 Task: Search email   from parteek.kumar@softage.net in folder Sent items with a subject Subject0026
Action: Mouse moved to (476, 23)
Screenshot: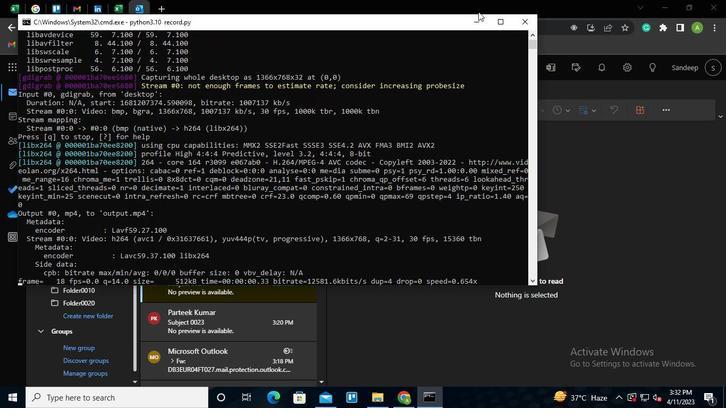 
Action: Mouse pressed left at (476, 23)
Screenshot: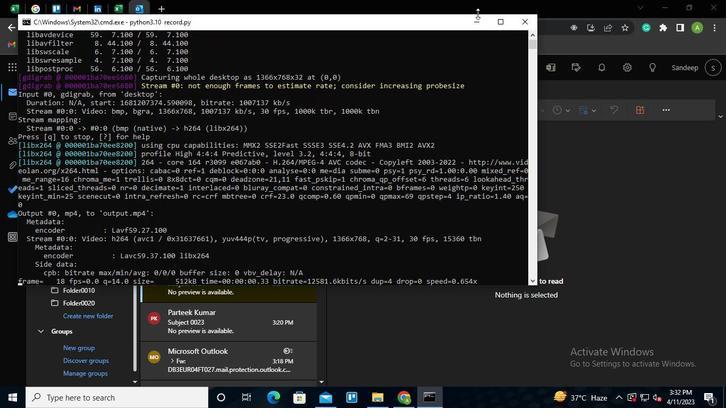 
Action: Mouse moved to (281, 62)
Screenshot: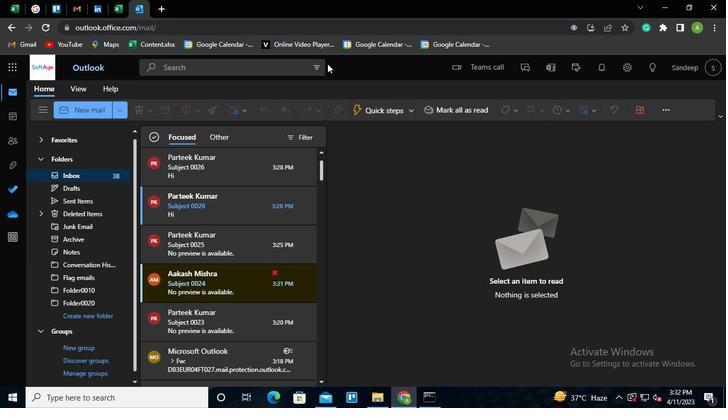 
Action: Mouse pressed left at (281, 62)
Screenshot: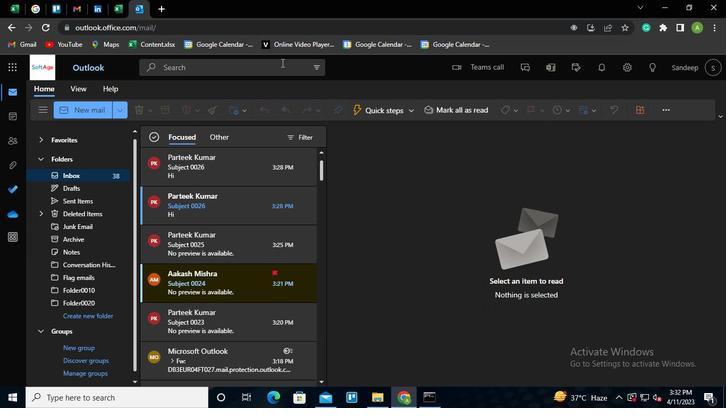 
Action: Mouse moved to (408, 71)
Screenshot: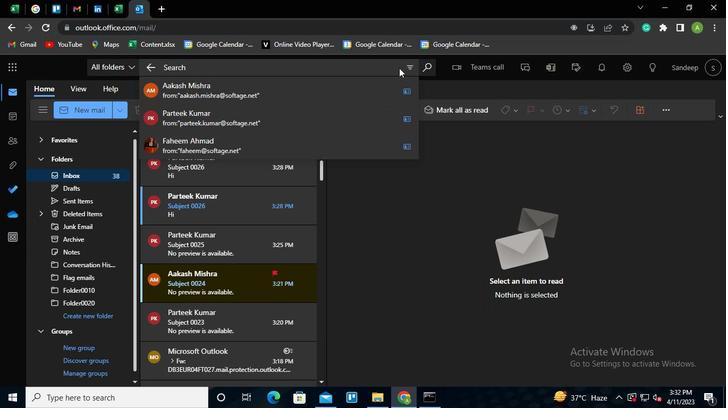 
Action: Mouse pressed left at (408, 71)
Screenshot: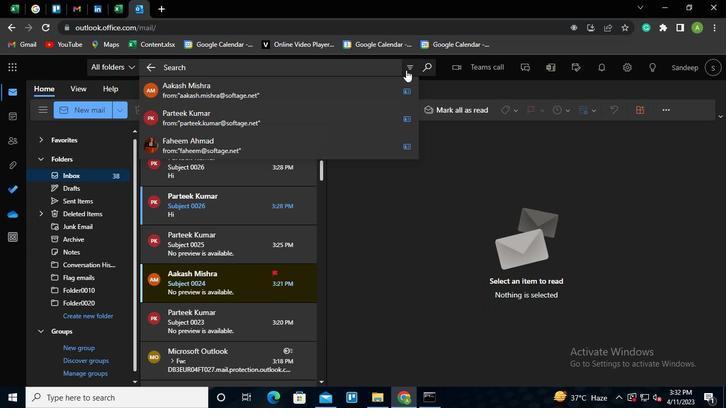 
Action: Mouse moved to (243, 89)
Screenshot: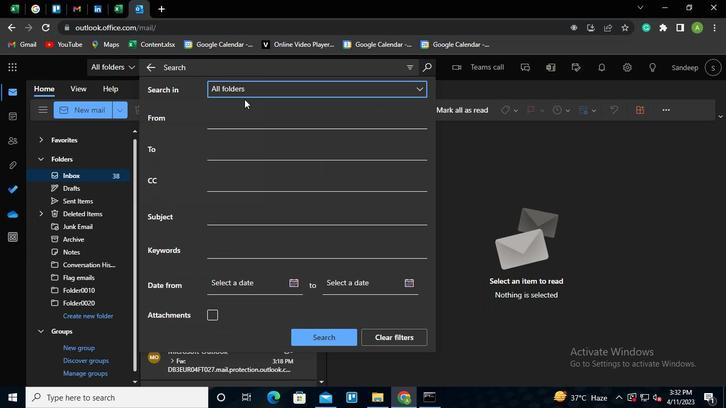 
Action: Mouse pressed left at (243, 89)
Screenshot: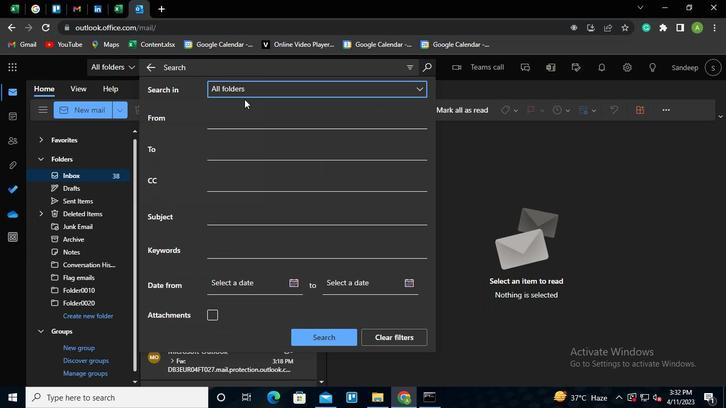 
Action: Mouse moved to (234, 159)
Screenshot: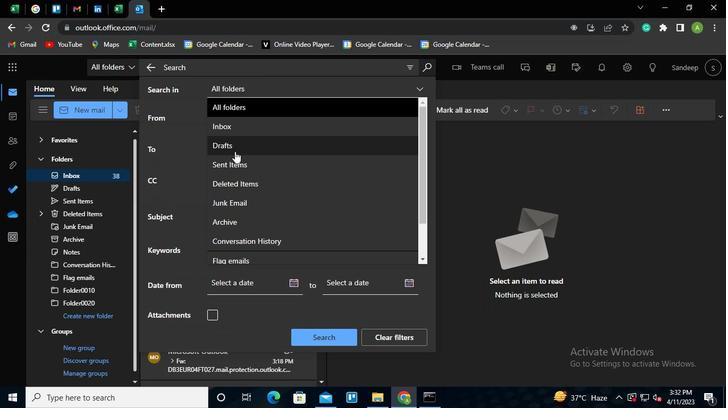 
Action: Mouse pressed left at (234, 159)
Screenshot: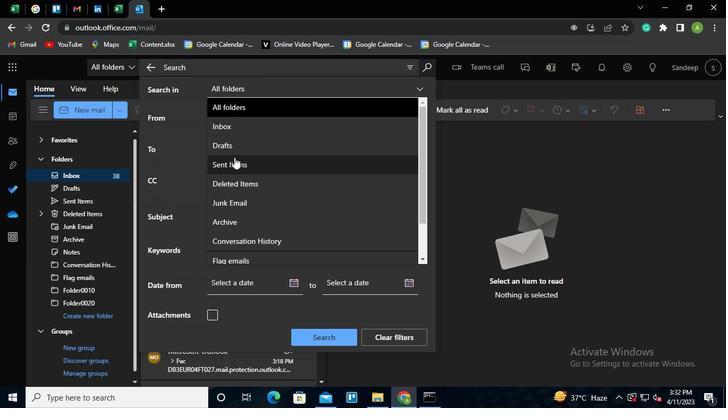 
Action: Mouse moved to (227, 122)
Screenshot: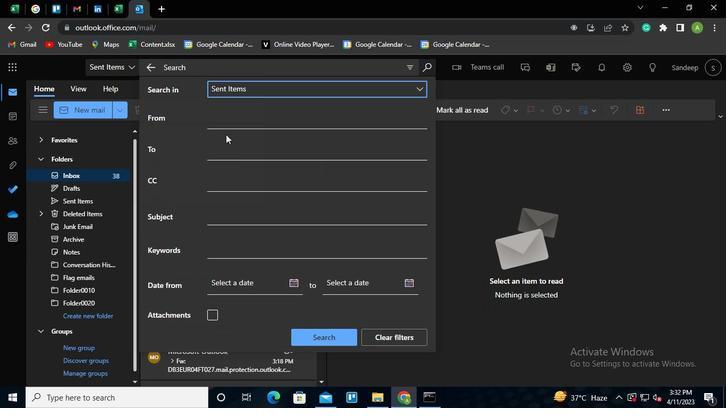 
Action: Mouse pressed left at (227, 122)
Screenshot: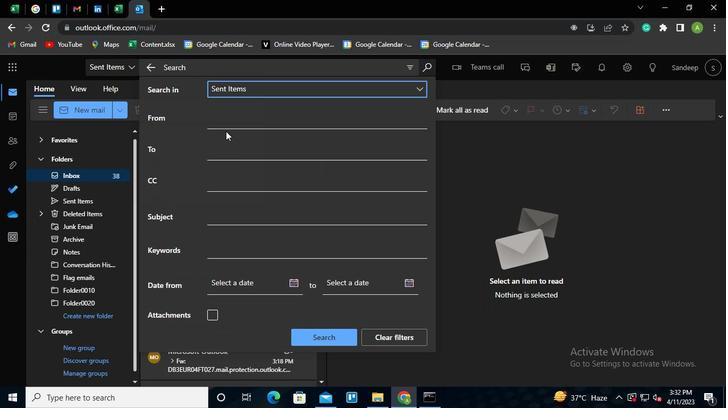 
Action: Mouse moved to (232, 122)
Screenshot: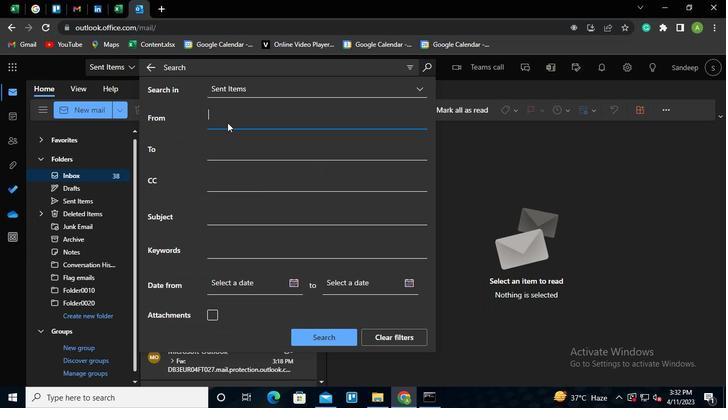 
Action: Mouse pressed left at (232, 122)
Screenshot: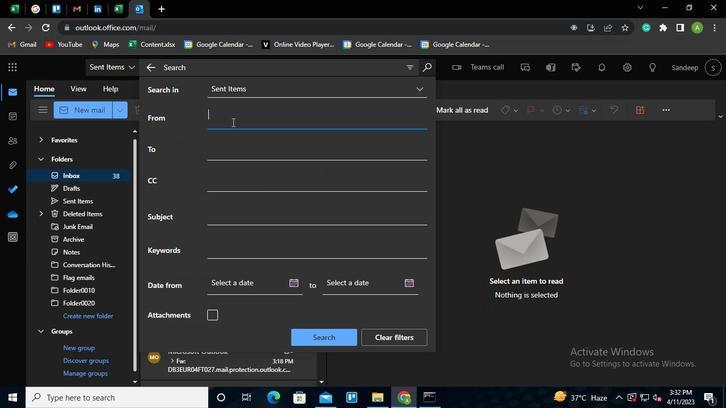 
Action: Mouse moved to (251, 152)
Screenshot: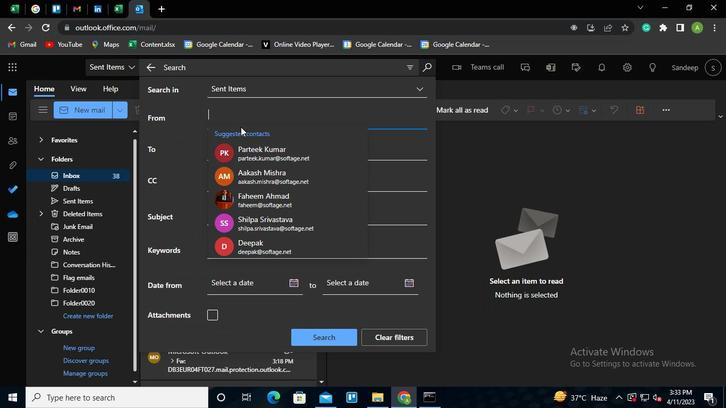 
Action: Mouse pressed left at (251, 152)
Screenshot: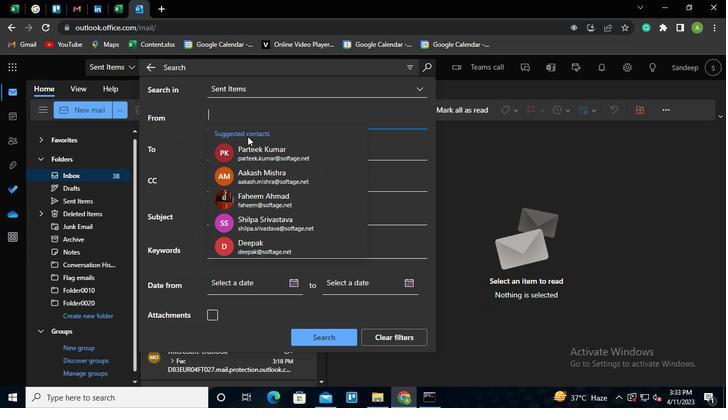 
Action: Mouse moved to (226, 214)
Screenshot: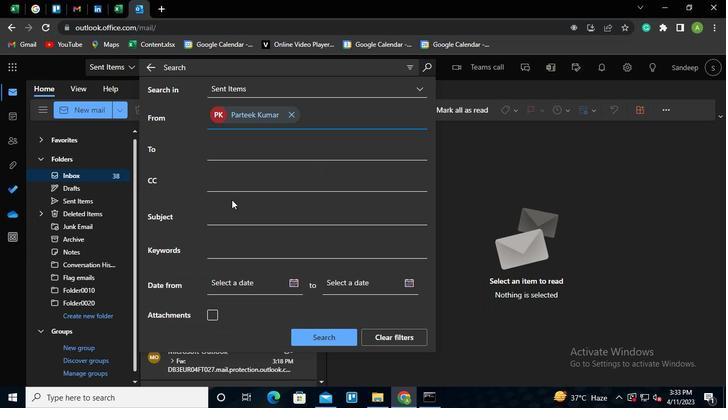 
Action: Mouse pressed left at (226, 214)
Screenshot: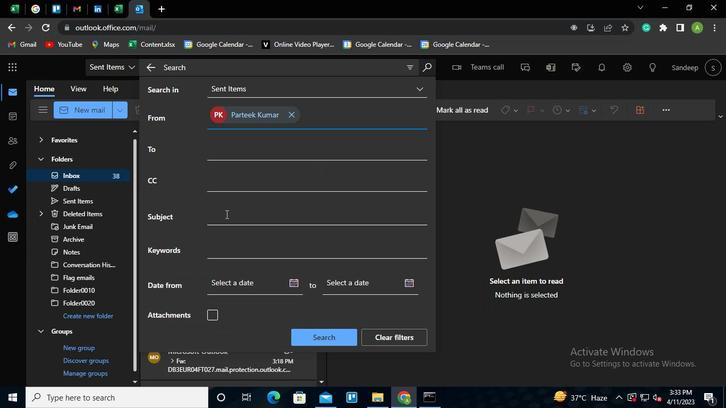 
Action: Keyboard Key.shift
Screenshot: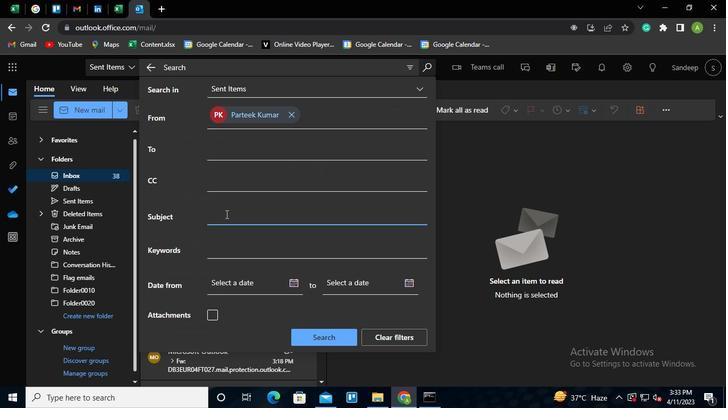 
Action: Keyboard S
Screenshot: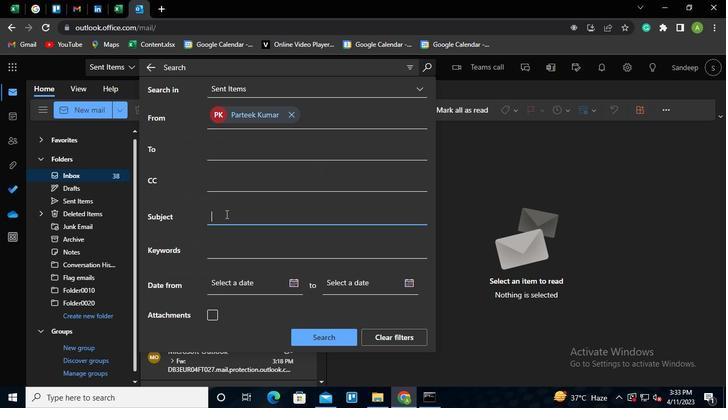 
Action: Keyboard u
Screenshot: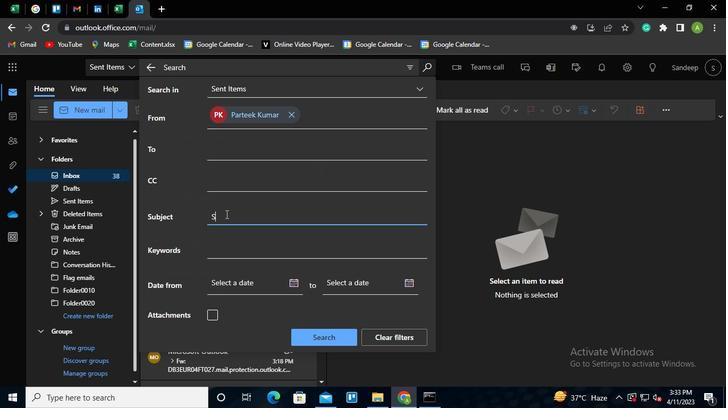 
Action: Keyboard b
Screenshot: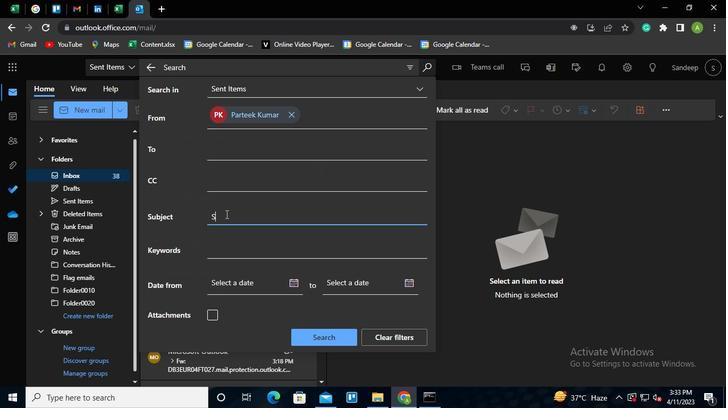 
Action: Keyboard j
Screenshot: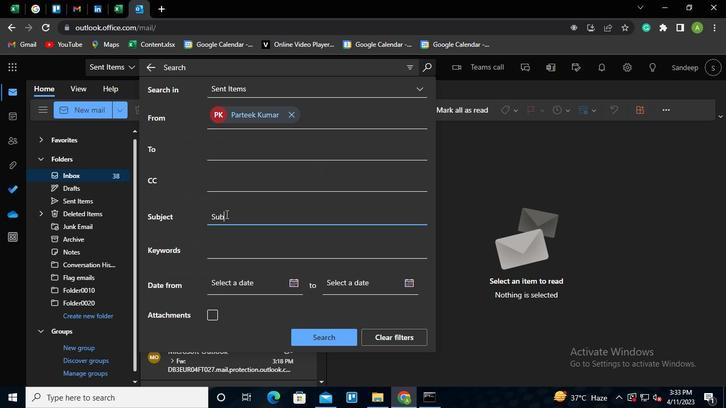 
Action: Keyboard e
Screenshot: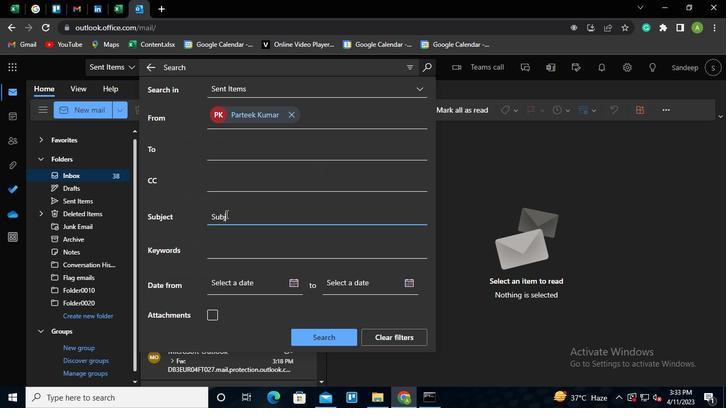 
Action: Keyboard c
Screenshot: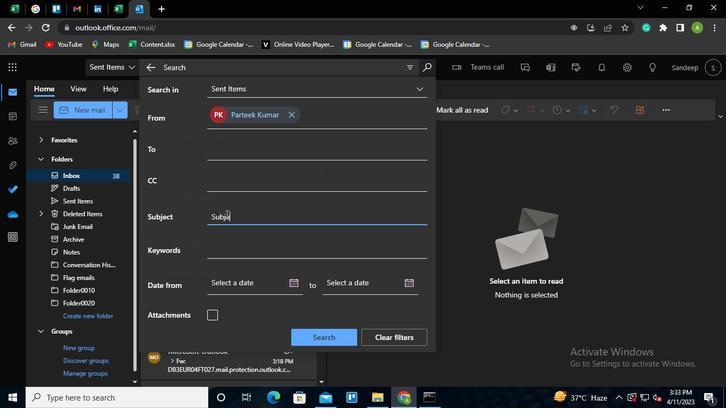 
Action: Keyboard t
Screenshot: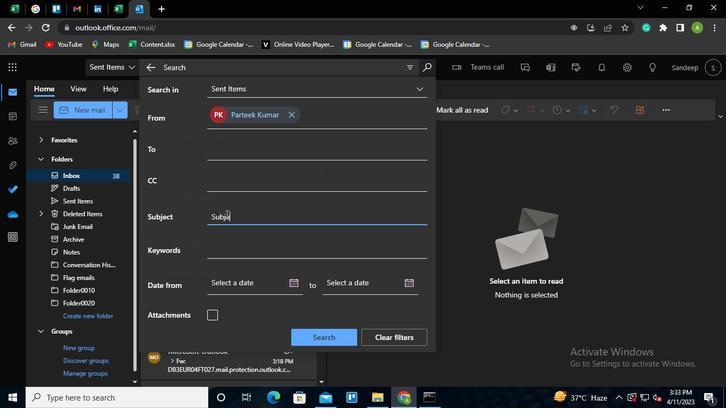
Action: Keyboard Key.space
Screenshot: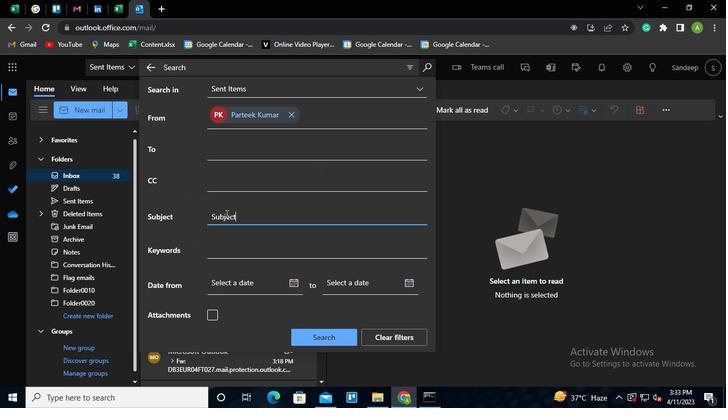 
Action: Keyboard <96>
Screenshot: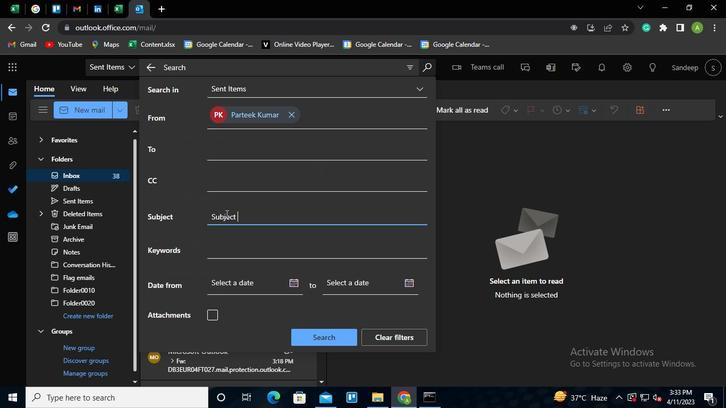 
Action: Keyboard <96>
Screenshot: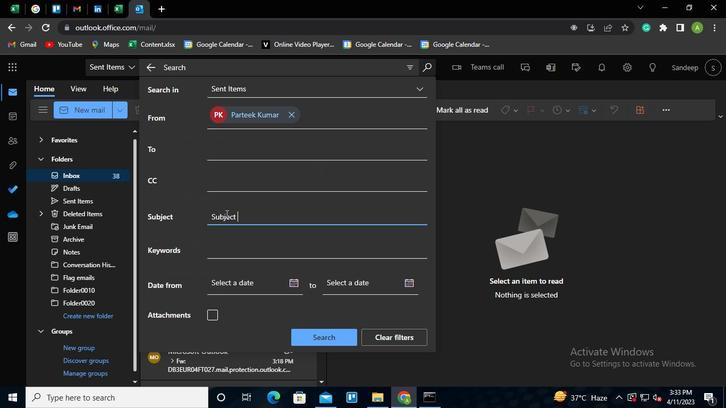 
Action: Keyboard <98>
Screenshot: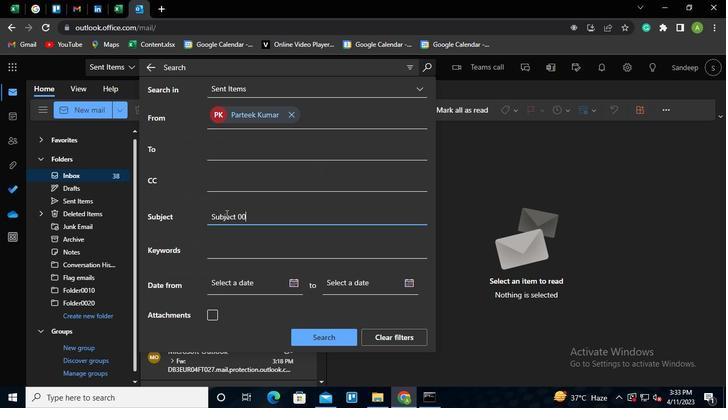 
Action: Keyboard <102>
Screenshot: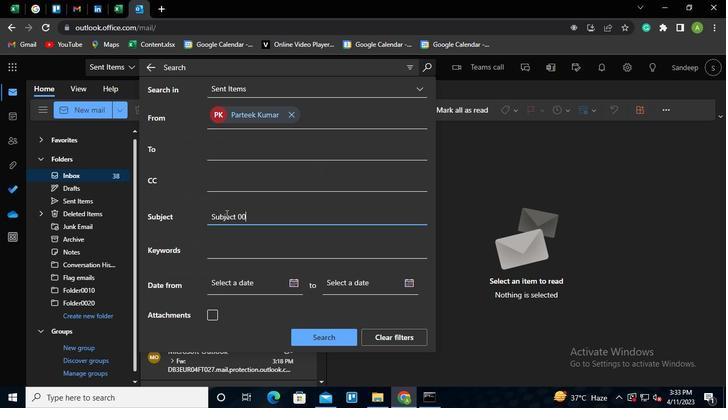 
Action: Mouse moved to (308, 335)
Screenshot: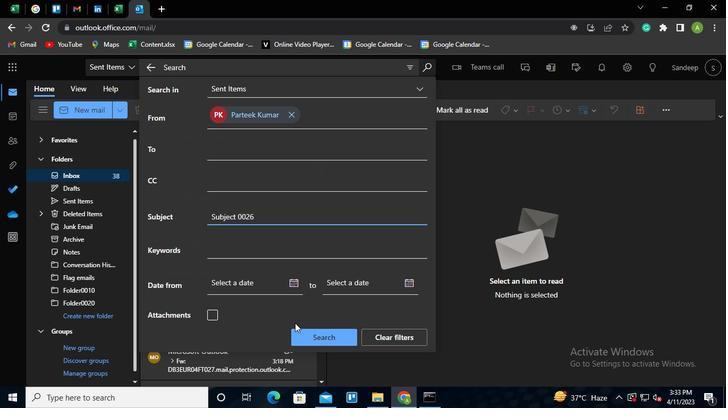 
Action: Mouse pressed left at (308, 335)
Screenshot: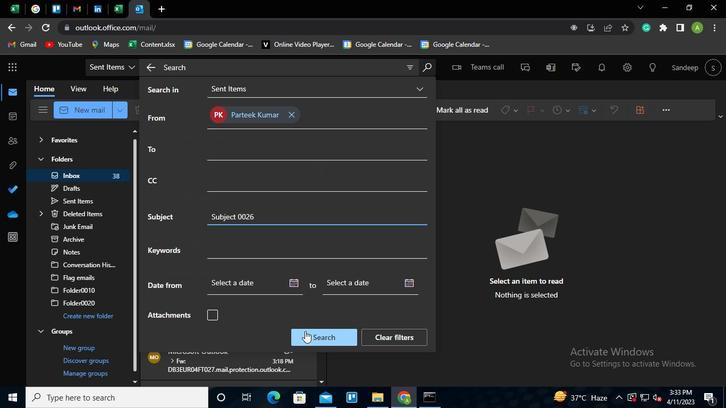 
Action: Mouse moved to (435, 397)
Screenshot: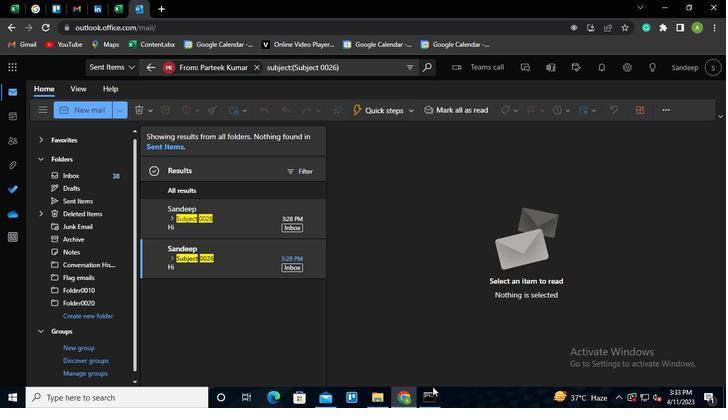 
Action: Mouse pressed left at (435, 397)
Screenshot: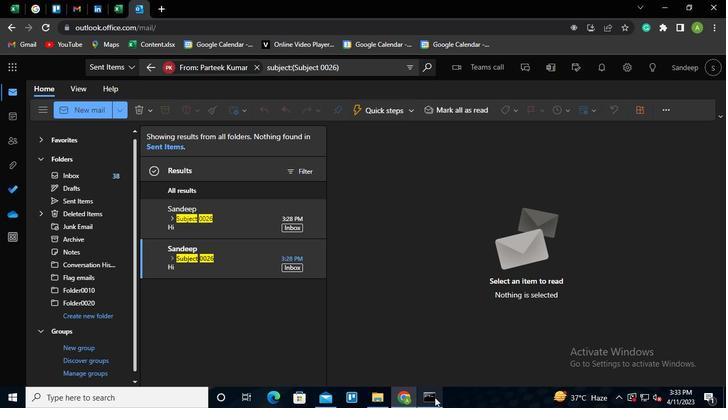 
Action: Mouse moved to (522, 19)
Screenshot: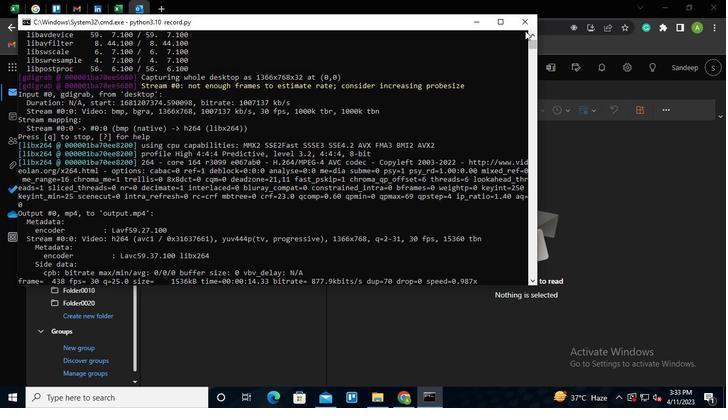 
Action: Mouse pressed left at (522, 19)
Screenshot: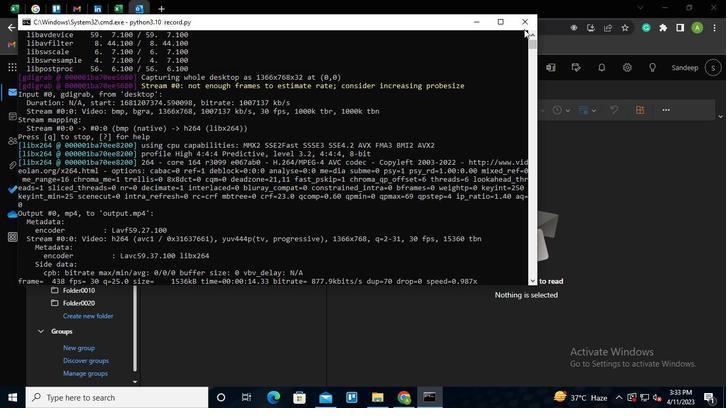 
